 Task: Forward email   from  to Email0083 with a message Message0085
Action: Mouse moved to (527, 59)
Screenshot: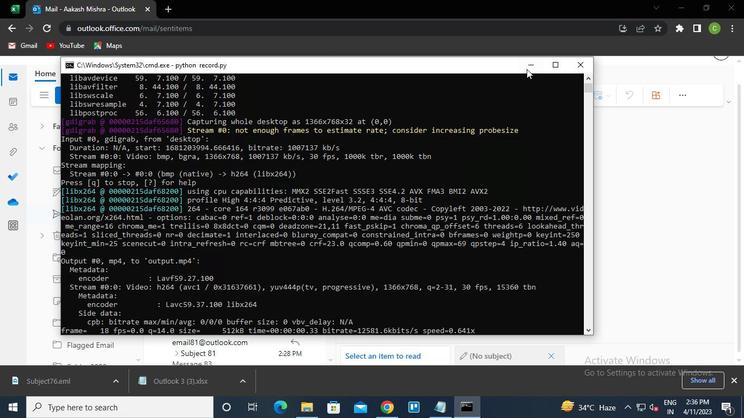 
Action: Mouse pressed left at (527, 59)
Screenshot: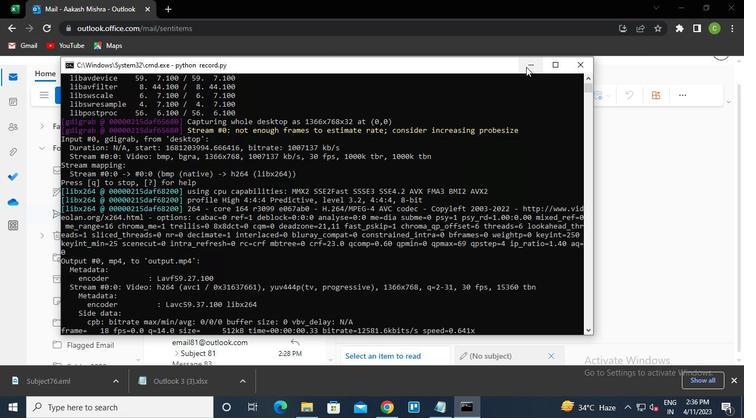 
Action: Mouse moved to (233, 181)
Screenshot: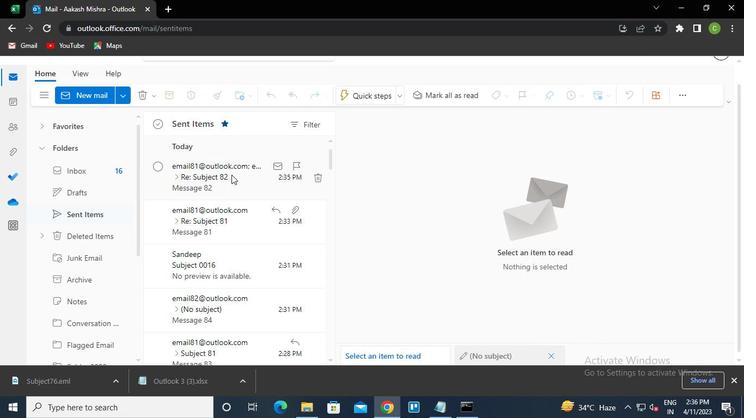 
Action: Mouse pressed left at (233, 181)
Screenshot: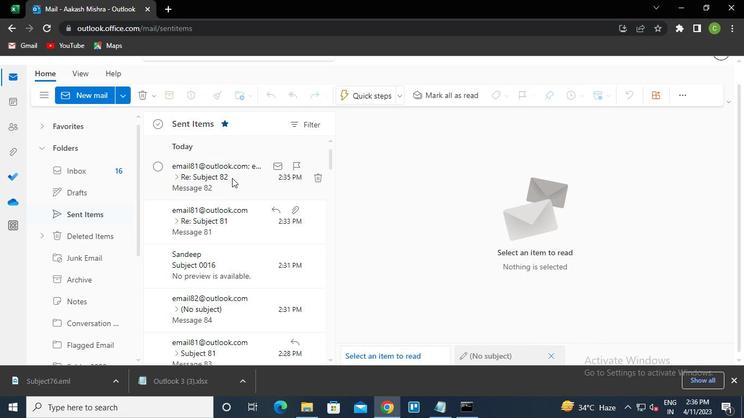 
Action: Mouse moved to (252, 224)
Screenshot: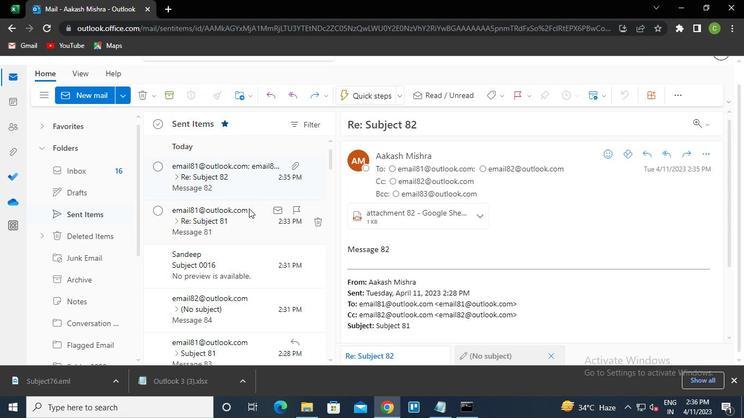 
Action: Mouse pressed left at (252, 224)
Screenshot: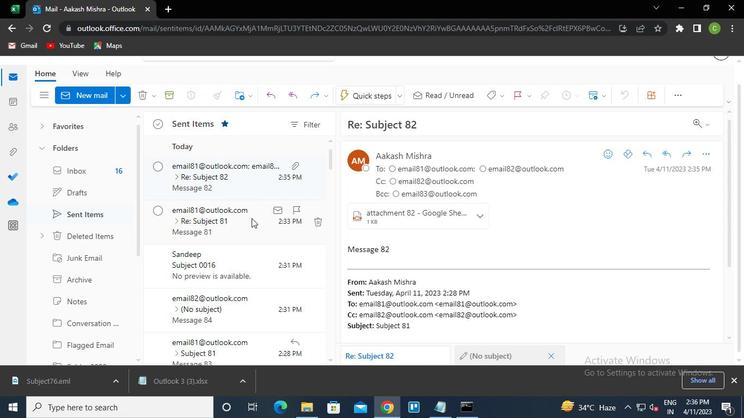 
Action: Mouse moved to (686, 156)
Screenshot: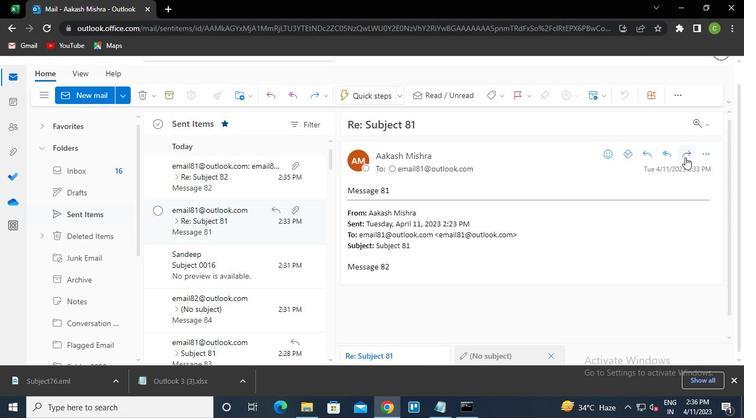 
Action: Mouse pressed left at (686, 156)
Screenshot: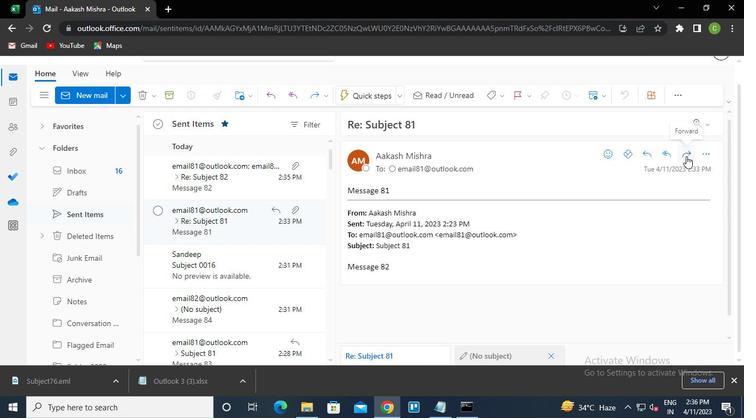 
Action: Mouse moved to (408, 155)
Screenshot: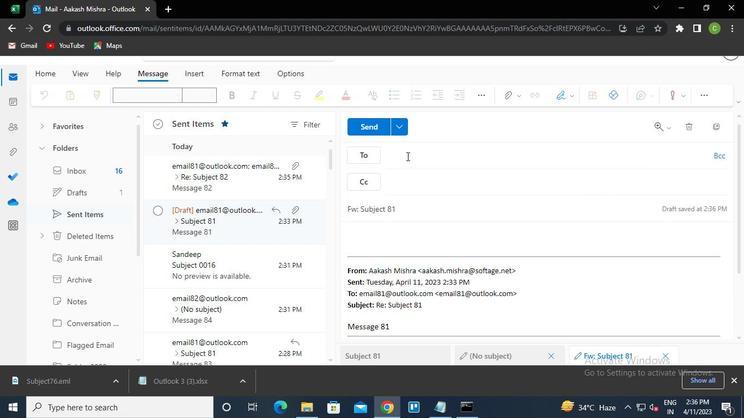
Action: Keyboard e
Screenshot: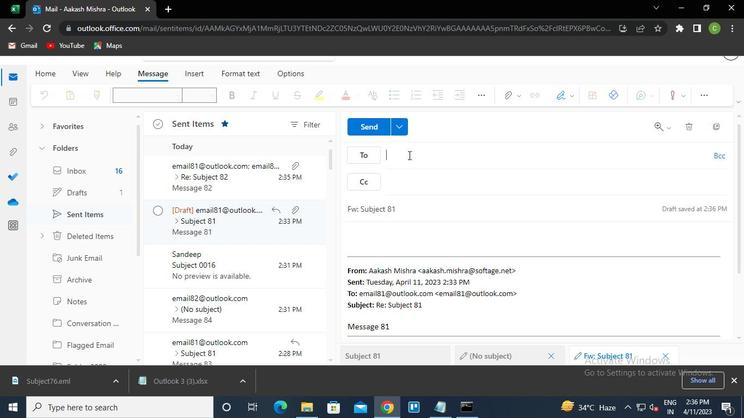 
Action: Keyboard m
Screenshot: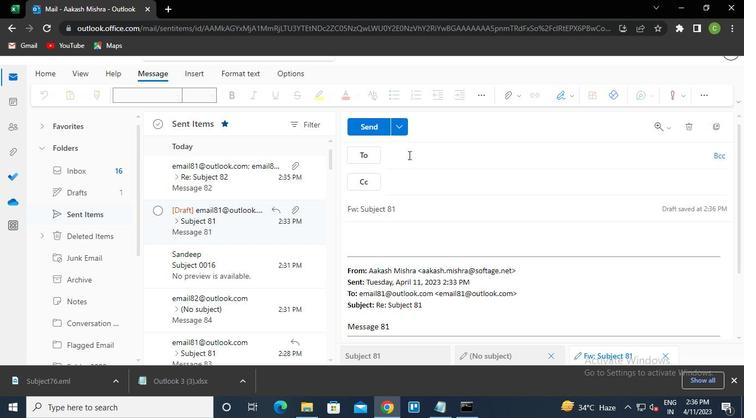 
Action: Keyboard a
Screenshot: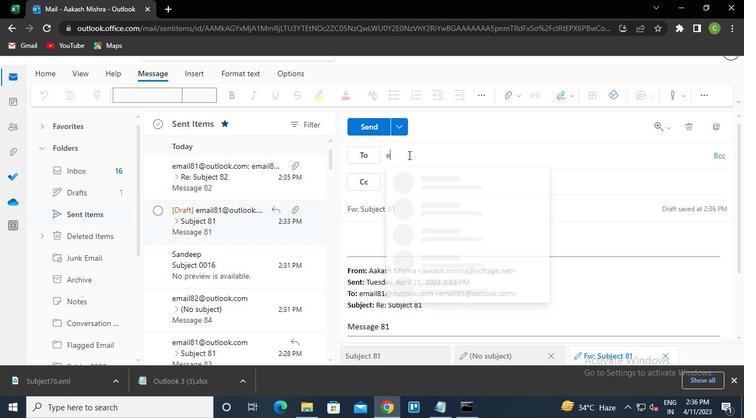 
Action: Keyboard i
Screenshot: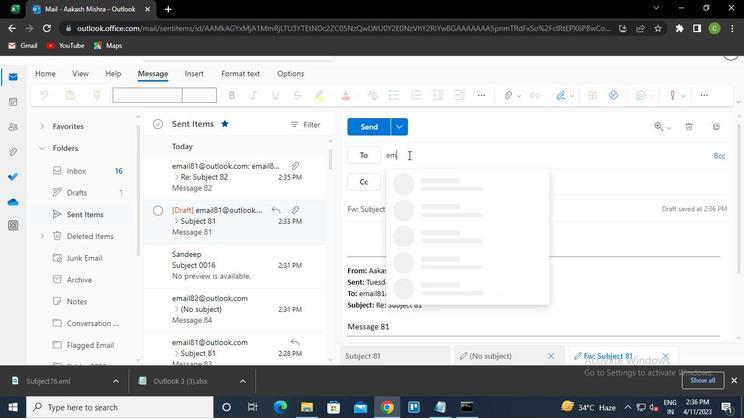 
Action: Keyboard l
Screenshot: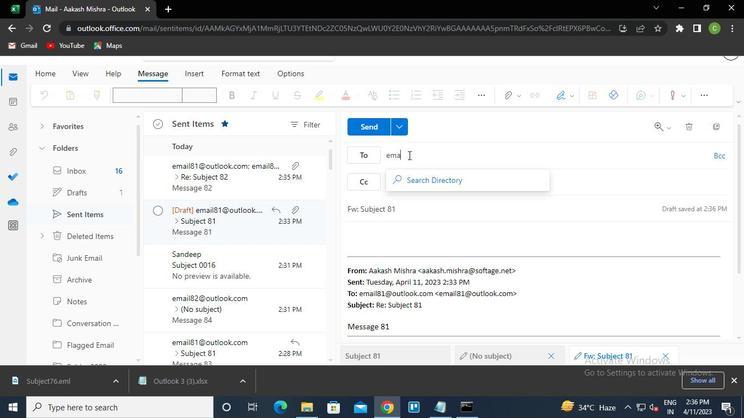 
Action: Keyboard <104>
Screenshot: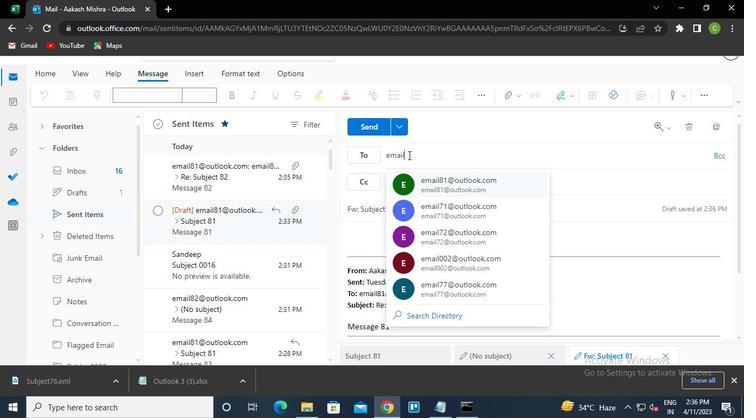
Action: Keyboard <99>
Screenshot: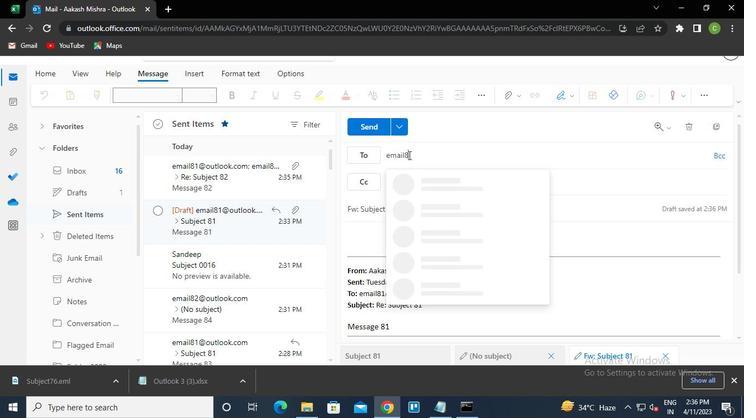 
Action: Keyboard Key.shift
Screenshot: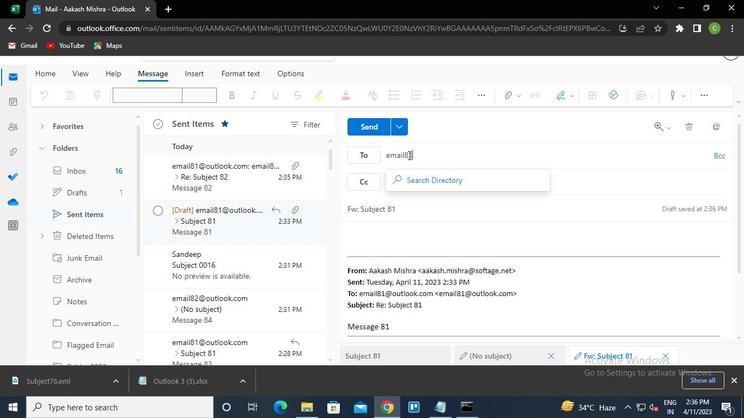 
Action: Keyboard @
Screenshot: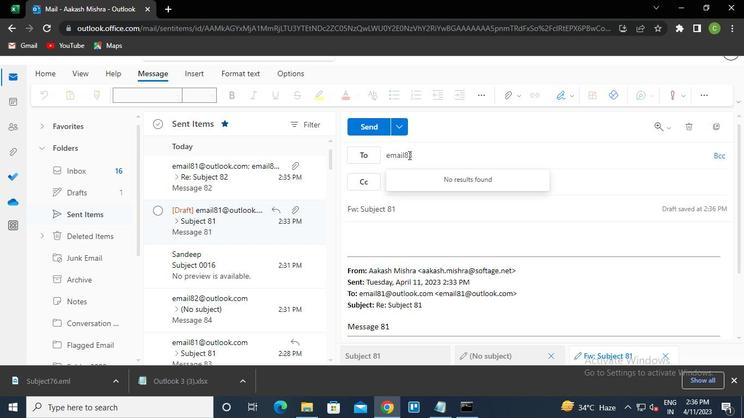 
Action: Keyboard o
Screenshot: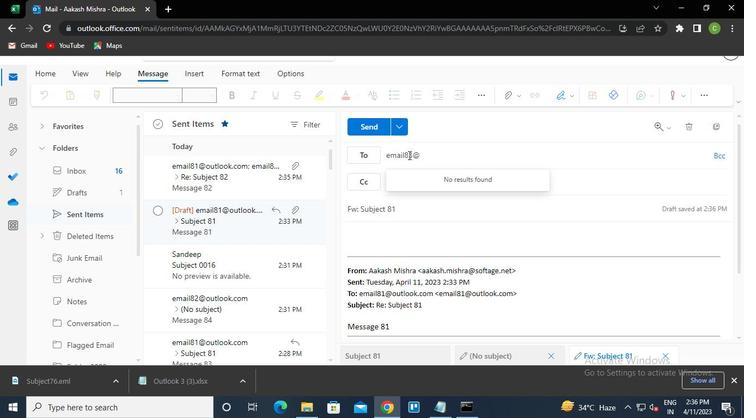 
Action: Keyboard u
Screenshot: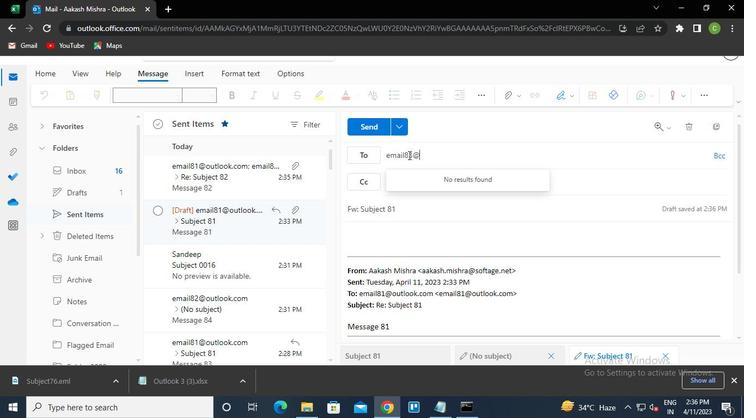 
Action: Keyboard t
Screenshot: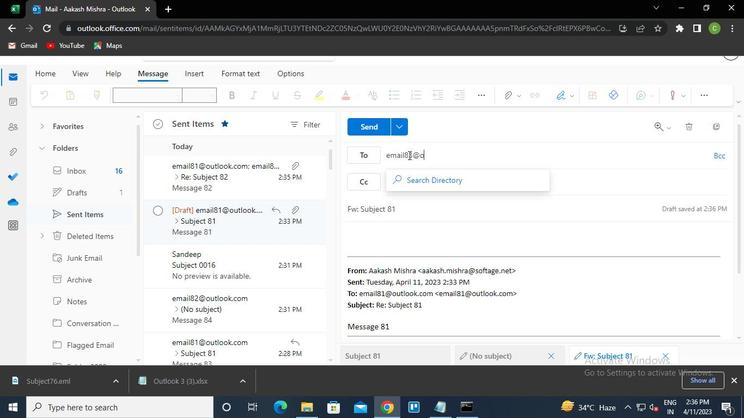 
Action: Keyboard l
Screenshot: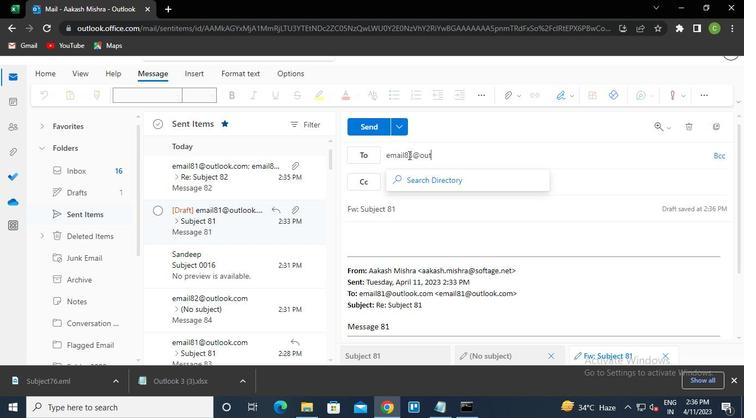 
Action: Keyboard o
Screenshot: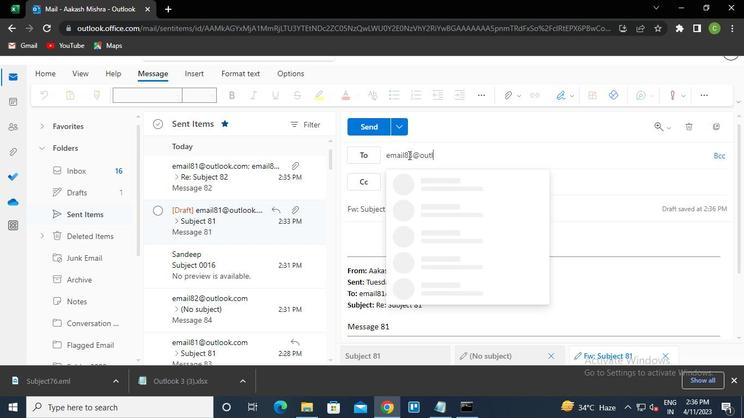 
Action: Keyboard o
Screenshot: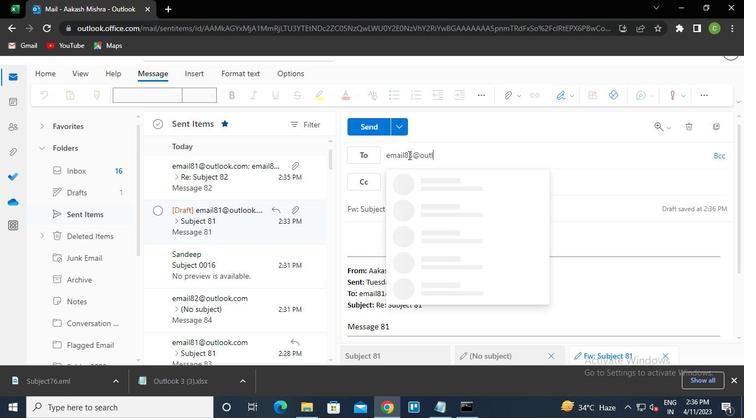
Action: Keyboard k
Screenshot: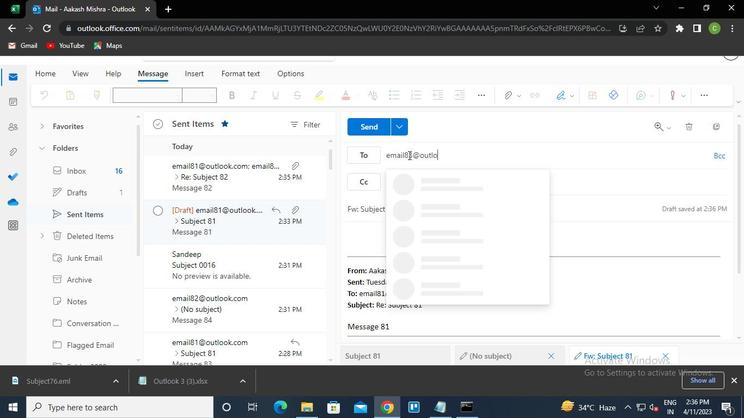
Action: Keyboard .
Screenshot: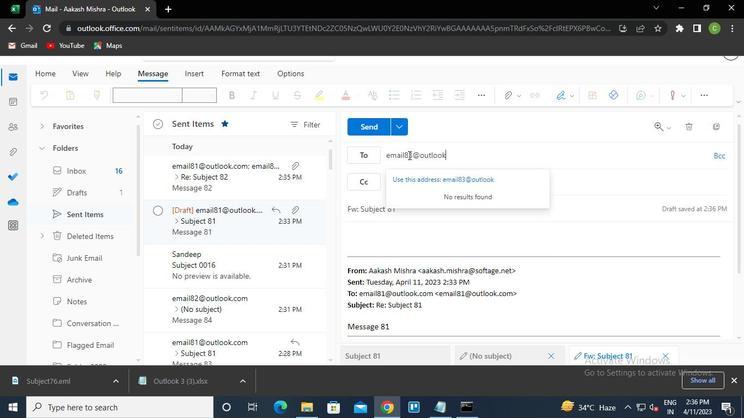 
Action: Keyboard c
Screenshot: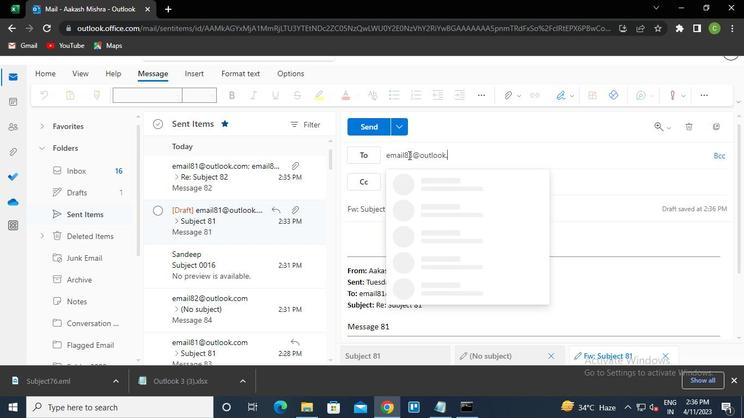 
Action: Keyboard o
Screenshot: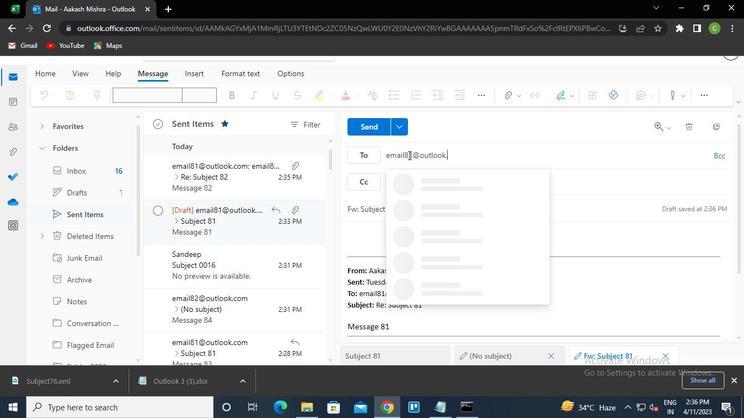 
Action: Keyboard m
Screenshot: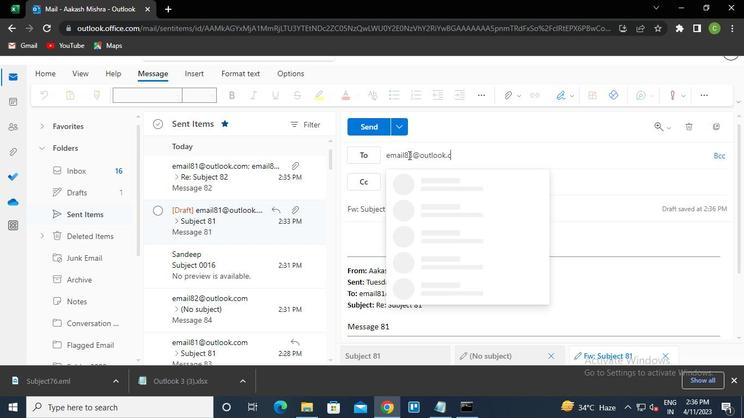 
Action: Keyboard Key.enter
Screenshot: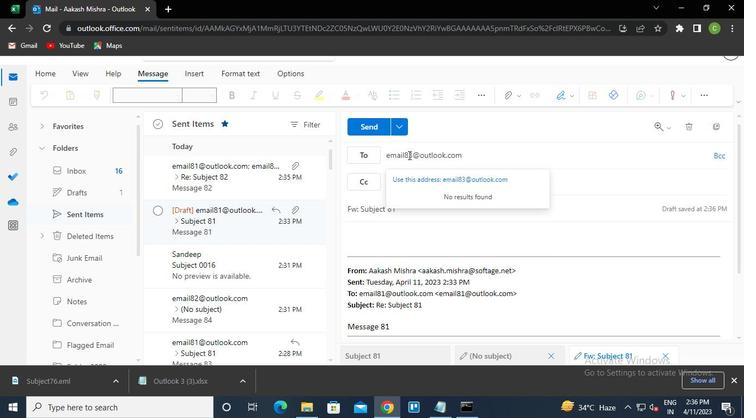 
Action: Mouse moved to (387, 244)
Screenshot: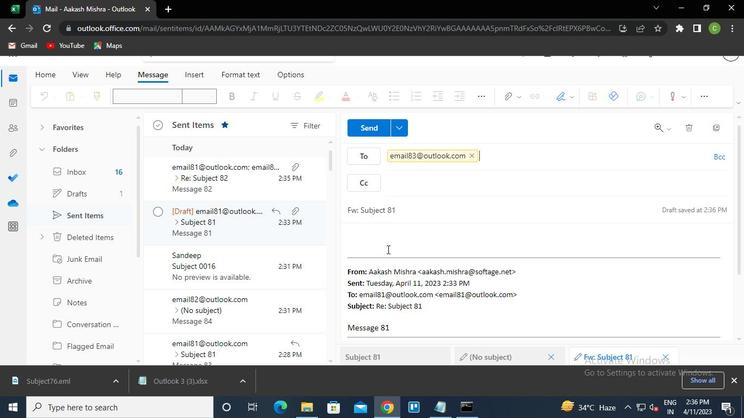
Action: Mouse pressed left at (387, 244)
Screenshot: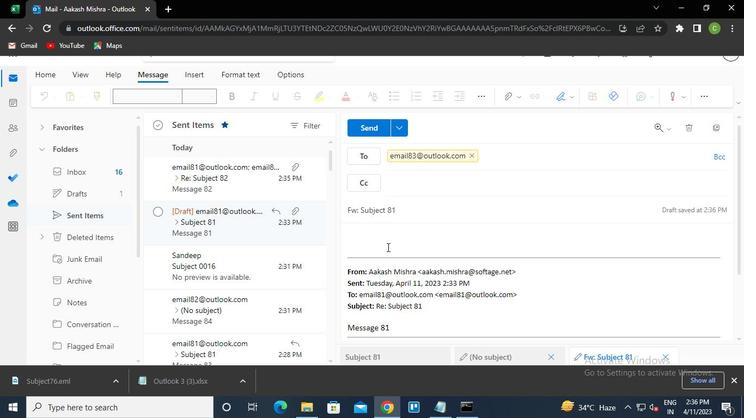 
Action: Keyboard Key.caps_lock
Screenshot: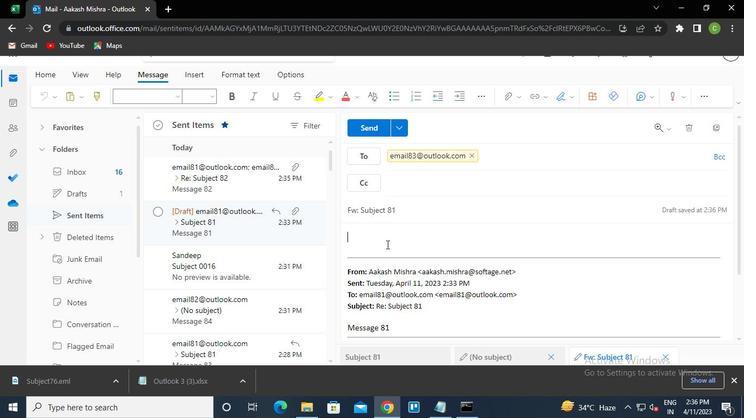 
Action: Keyboard m
Screenshot: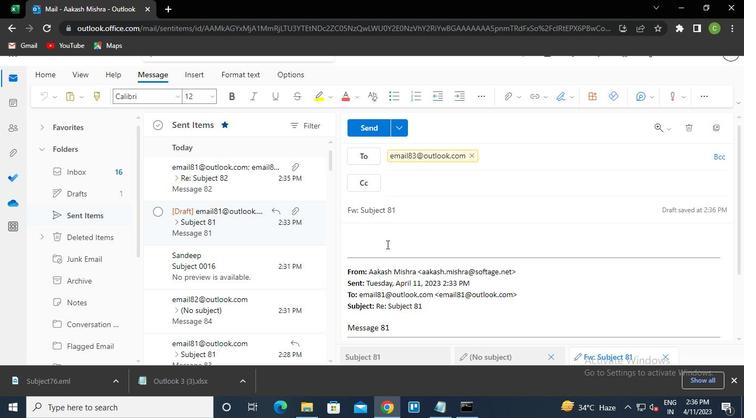 
Action: Keyboard Key.caps_lock
Screenshot: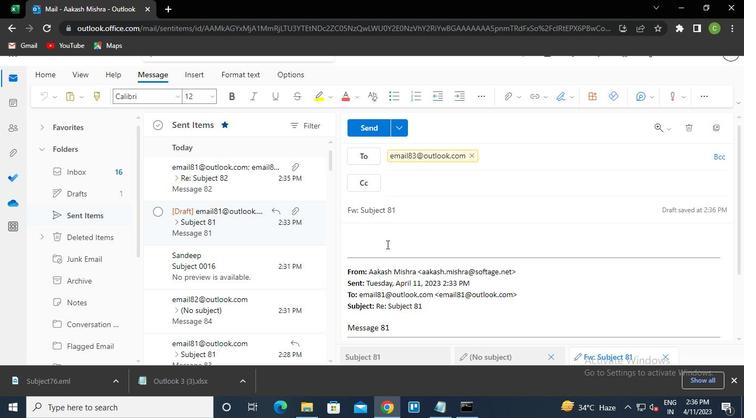 
Action: Keyboard e
Screenshot: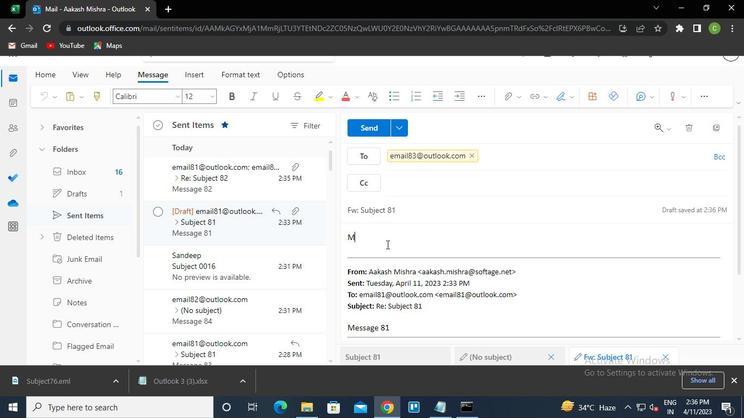 
Action: Keyboard s
Screenshot: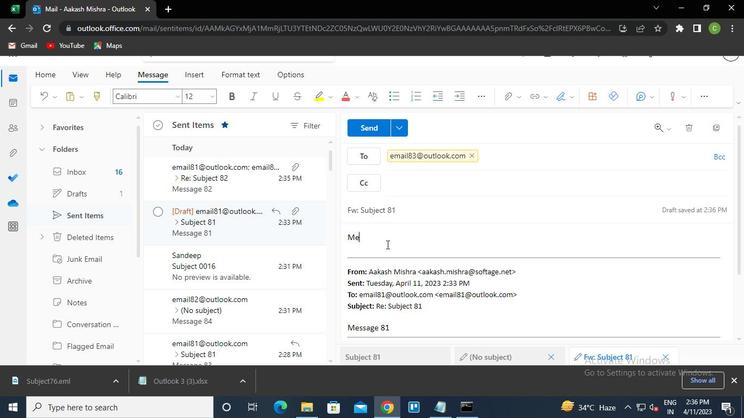 
Action: Keyboard s
Screenshot: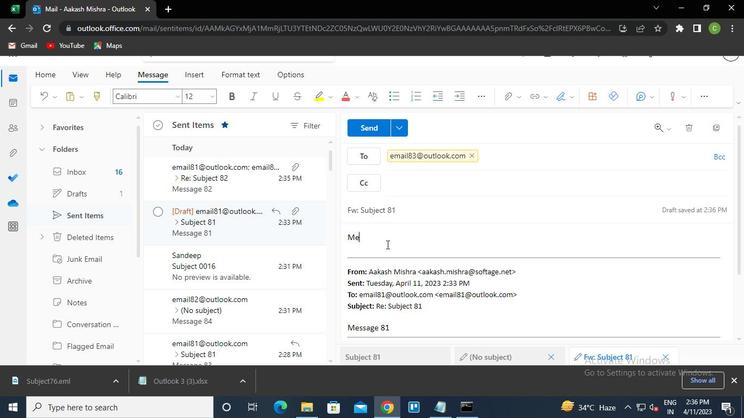 
Action: Keyboard a
Screenshot: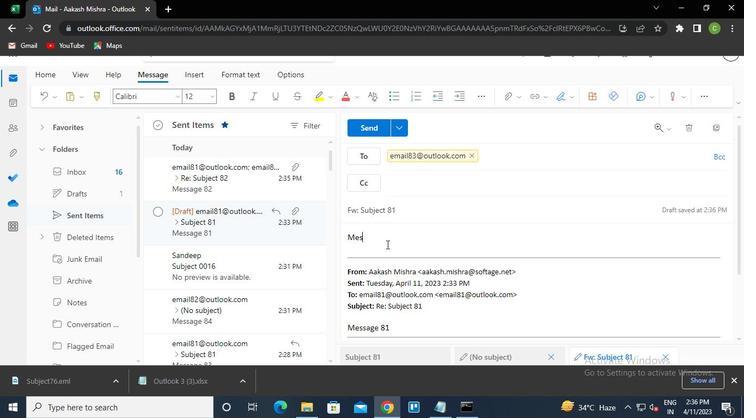 
Action: Keyboard g
Screenshot: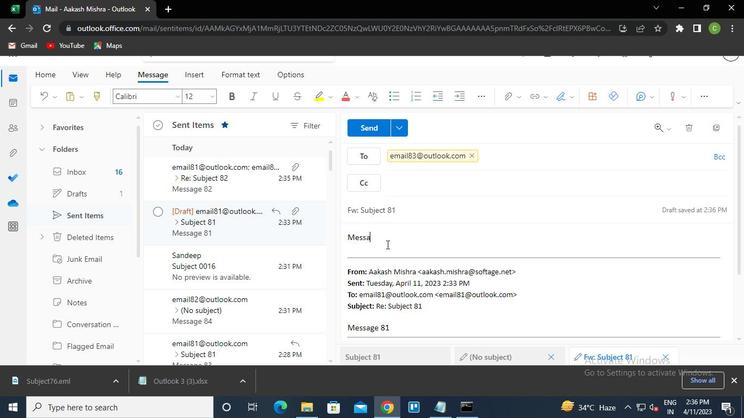 
Action: Keyboard e
Screenshot: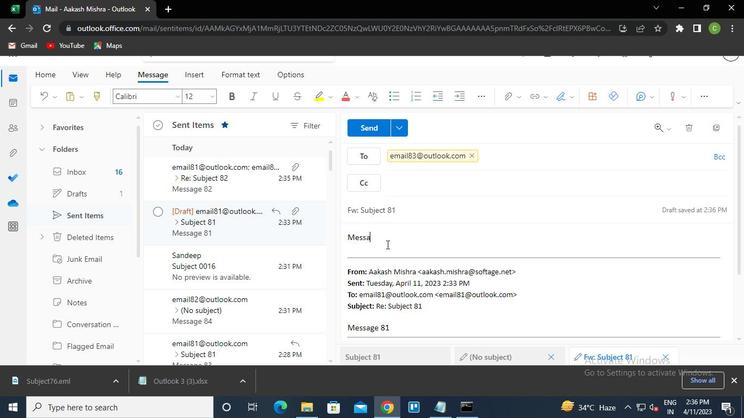 
Action: Keyboard Key.space
Screenshot: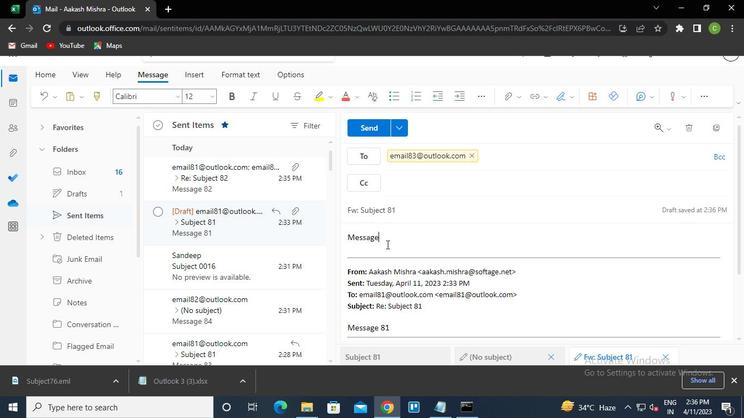 
Action: Keyboard <104>
Screenshot: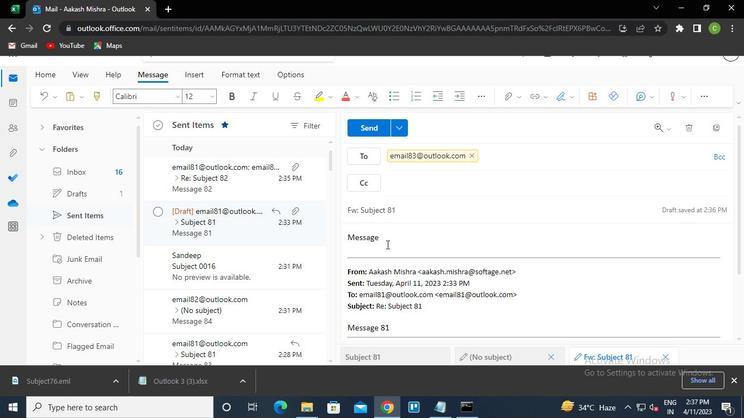 
Action: Keyboard <101>
Screenshot: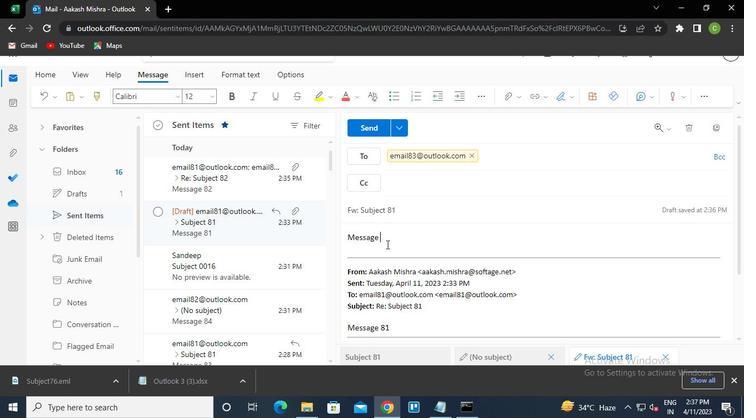 
Action: Mouse moved to (367, 127)
Screenshot: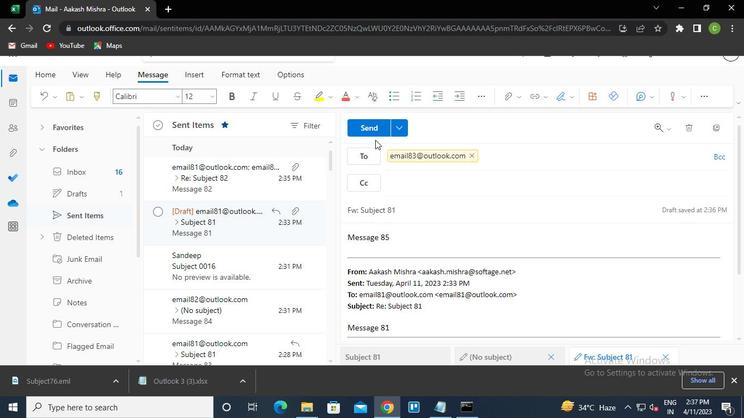 
Action: Mouse pressed left at (367, 127)
Screenshot: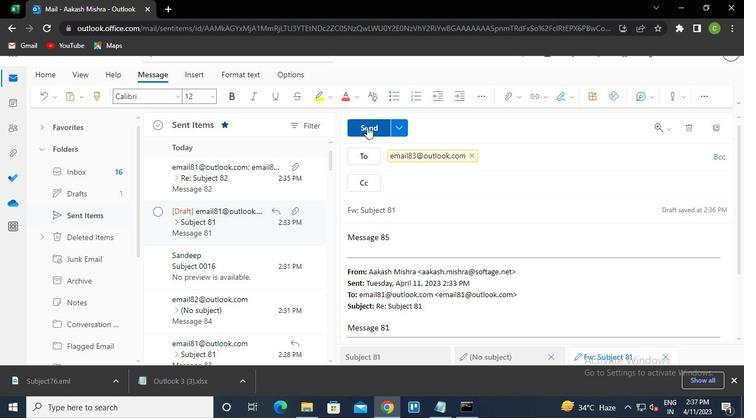 
Action: Mouse moved to (466, 410)
Screenshot: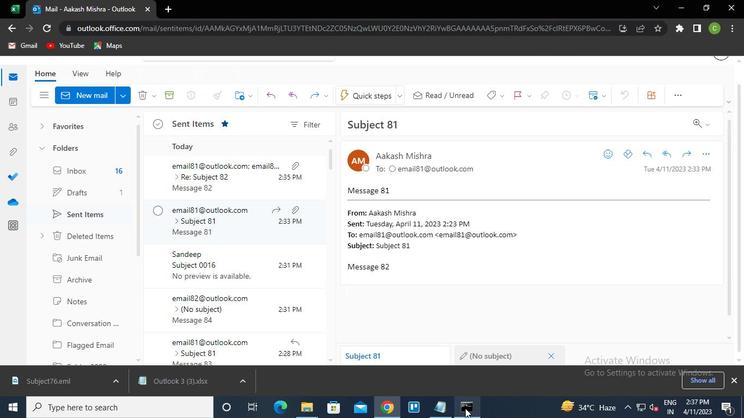 
Action: Mouse pressed left at (466, 410)
Screenshot: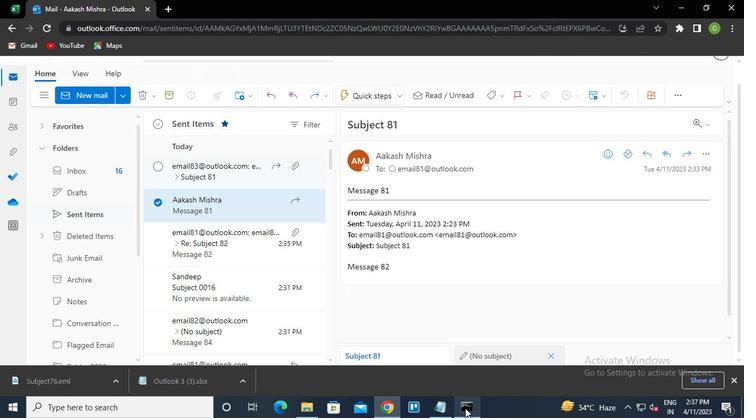 
Action: Mouse moved to (581, 63)
Screenshot: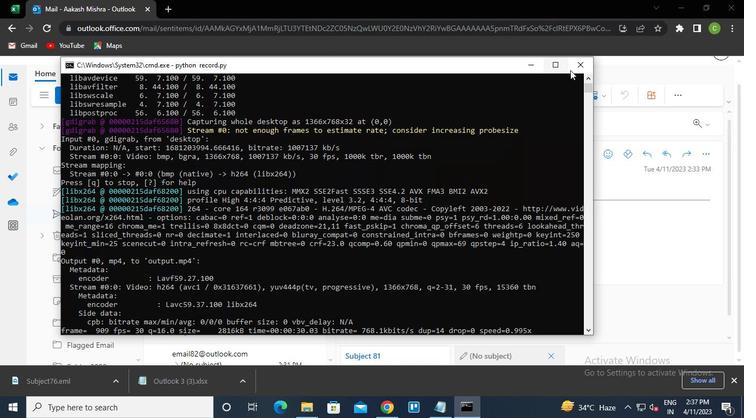 
Action: Mouse pressed left at (581, 63)
Screenshot: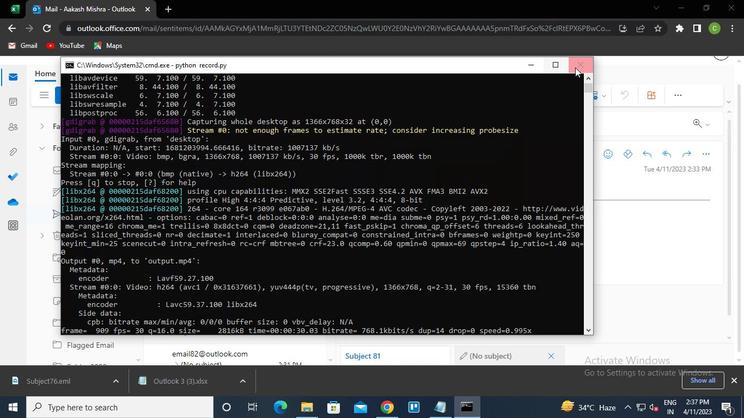 
